 Task: Create a task  Implement load balancing for better resource allocation , assign it to team member softage.10@softage.net in the project Transcend and update the status of the task to  On Track  , set the priority of the task to Low.
Action: Mouse moved to (32, 73)
Screenshot: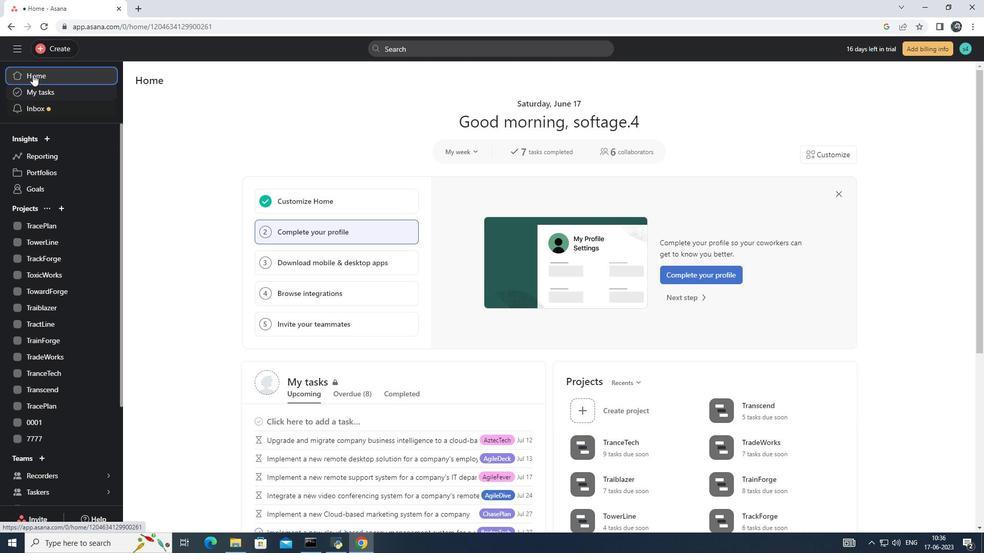 
Action: Mouse pressed left at (32, 73)
Screenshot: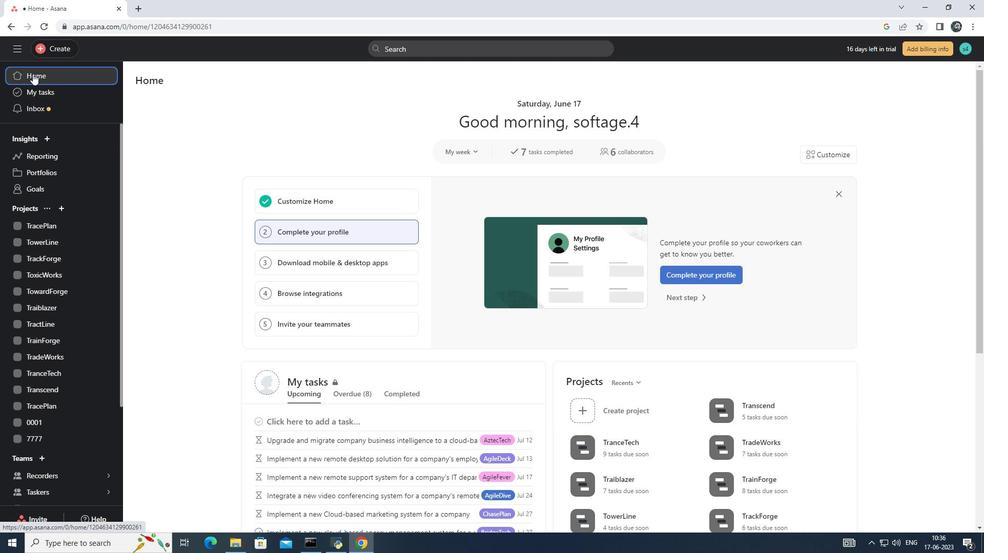 
Action: Mouse moved to (64, 382)
Screenshot: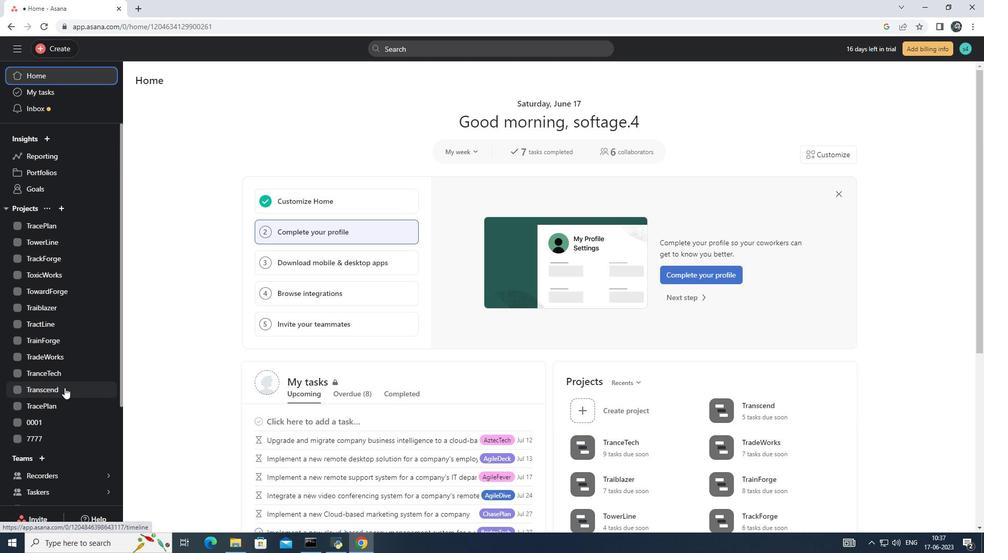 
Action: Mouse pressed left at (64, 382)
Screenshot: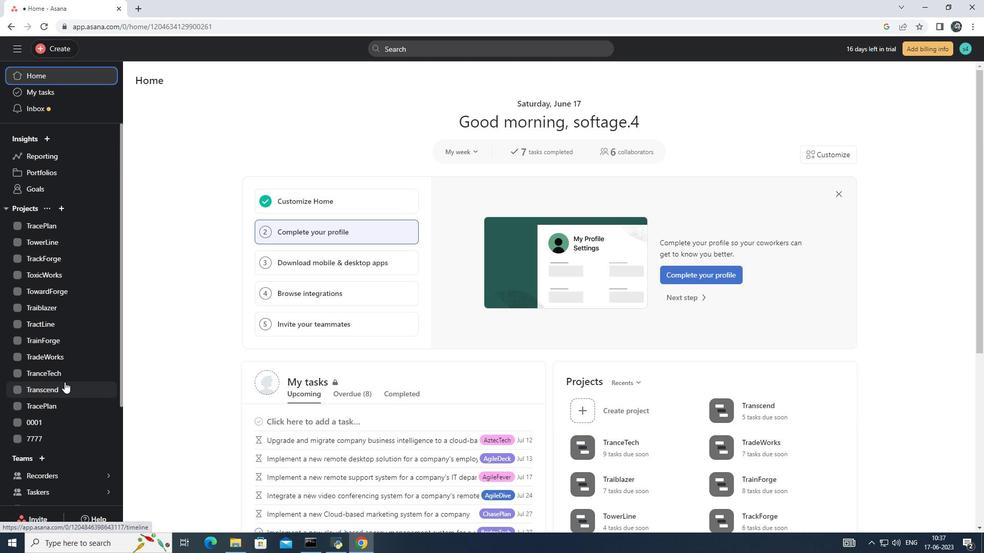 
Action: Mouse moved to (152, 125)
Screenshot: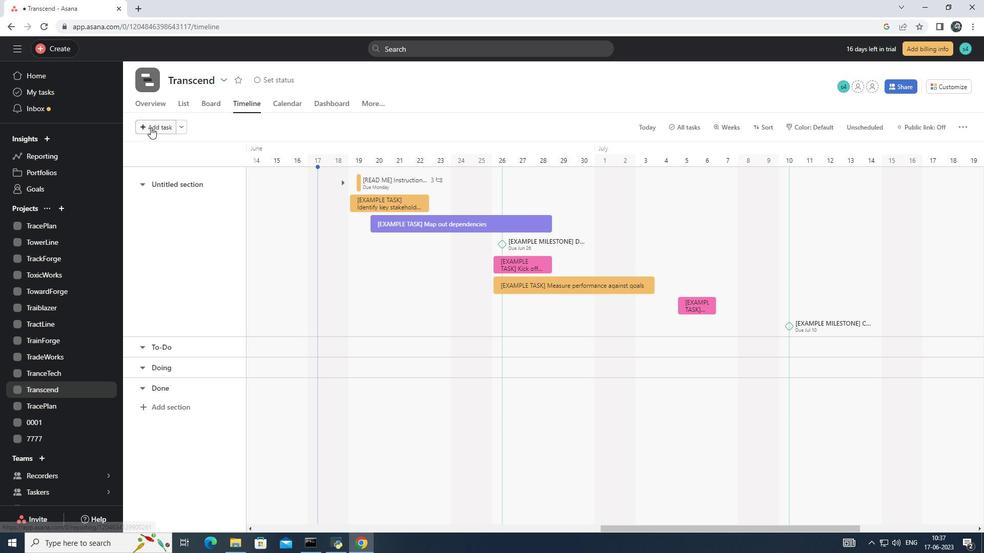 
Action: Mouse pressed left at (152, 125)
Screenshot: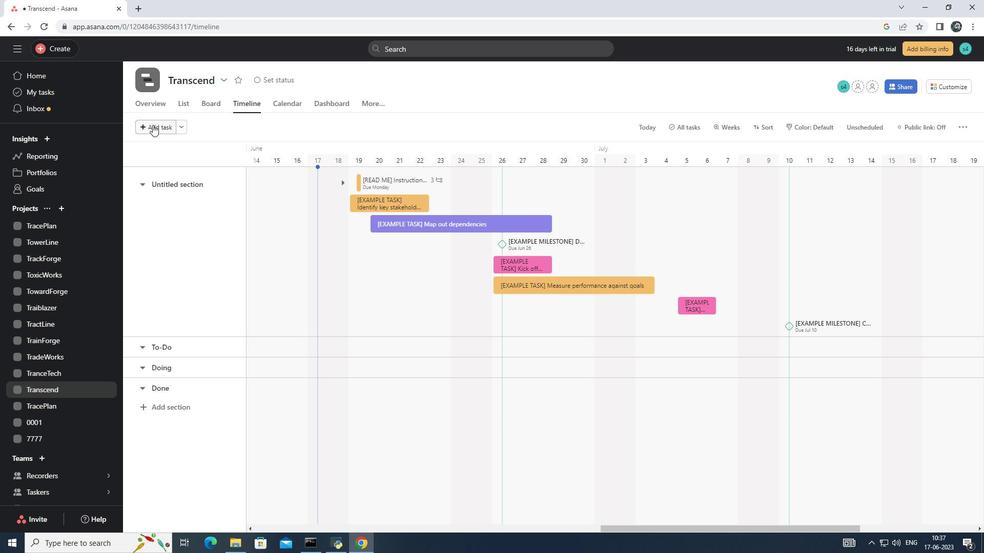 
Action: Mouse moved to (373, 186)
Screenshot: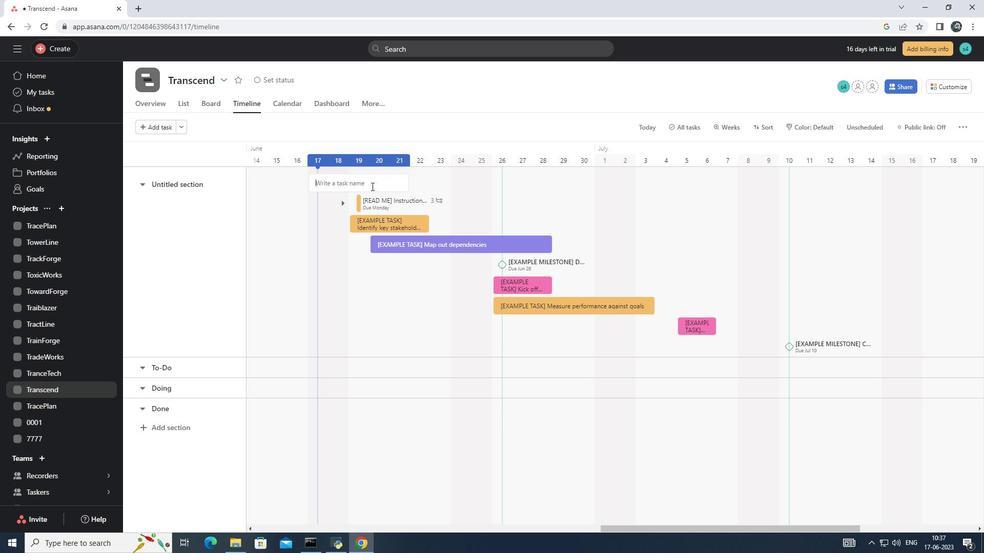 
Action: Mouse pressed left at (373, 186)
Screenshot: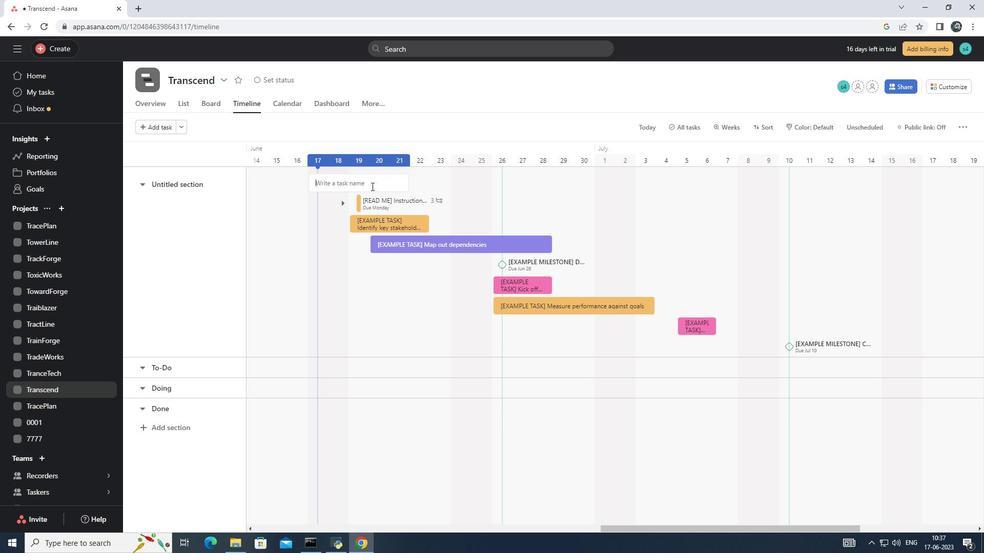 
Action: Mouse moved to (390, 202)
Screenshot: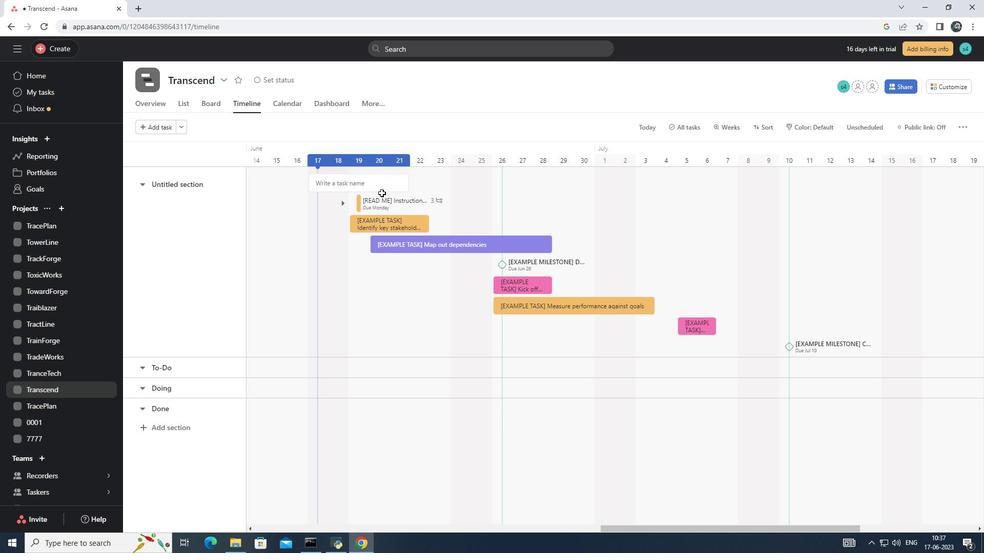 
Action: Key pressed <Key.shift>Implement<Key.space>
Screenshot: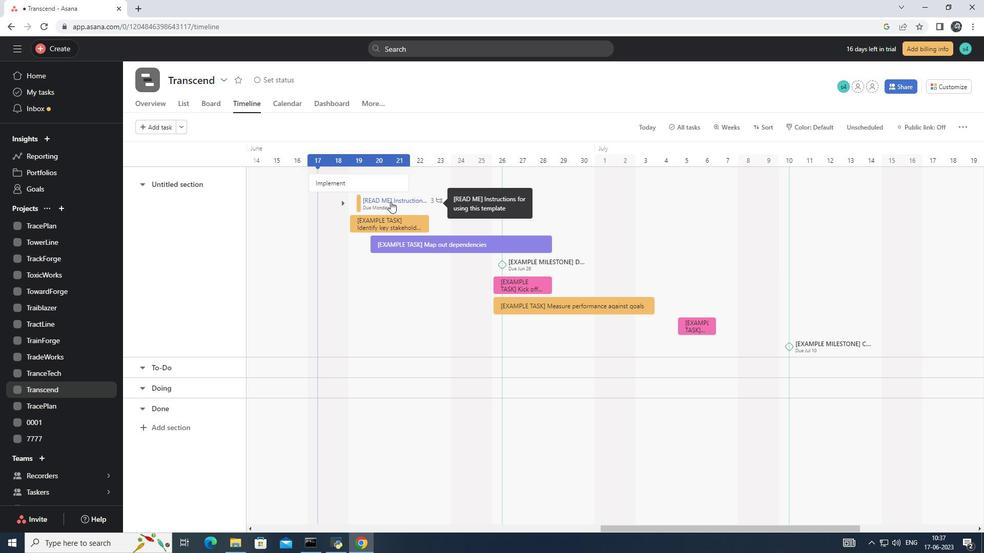 
Action: Mouse moved to (426, 220)
Screenshot: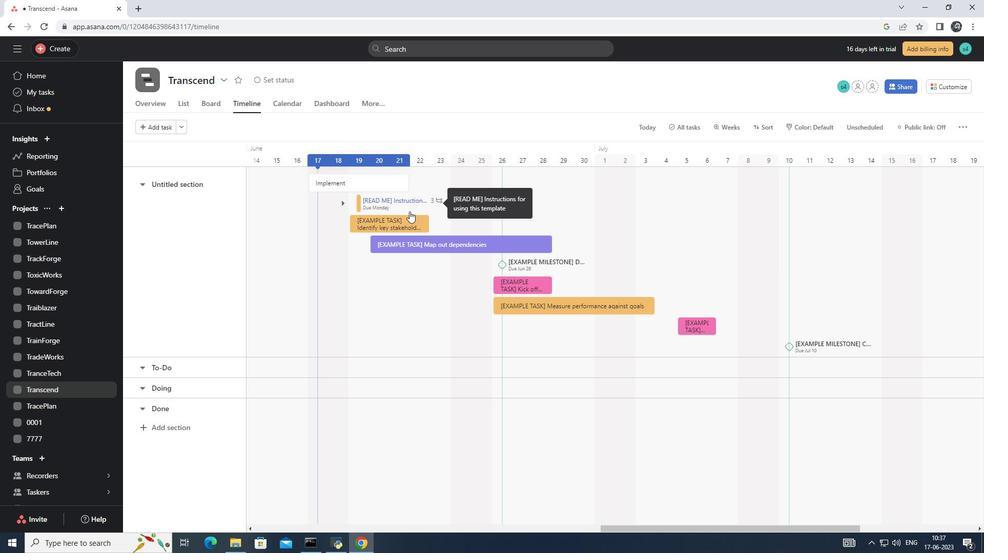 
Action: Key pressed load<Key.space>bana<Key.backspace>lancing<Key.space>for<Key.space><Key.left><Key.left><Key.left><Key.left><Key.left><Key.left><Key.left><Key.left><Key.left><Key.left><Key.left><Key.left><Key.backspace><Key.right><Key.right><Key.right><Key.right><Key.right><Key.right><Key.right><Key.right><Key.right><Key.right><Key.right><Key.right>better<Key.space>resource<Key.space>allocation<Key.enter>
Screenshot: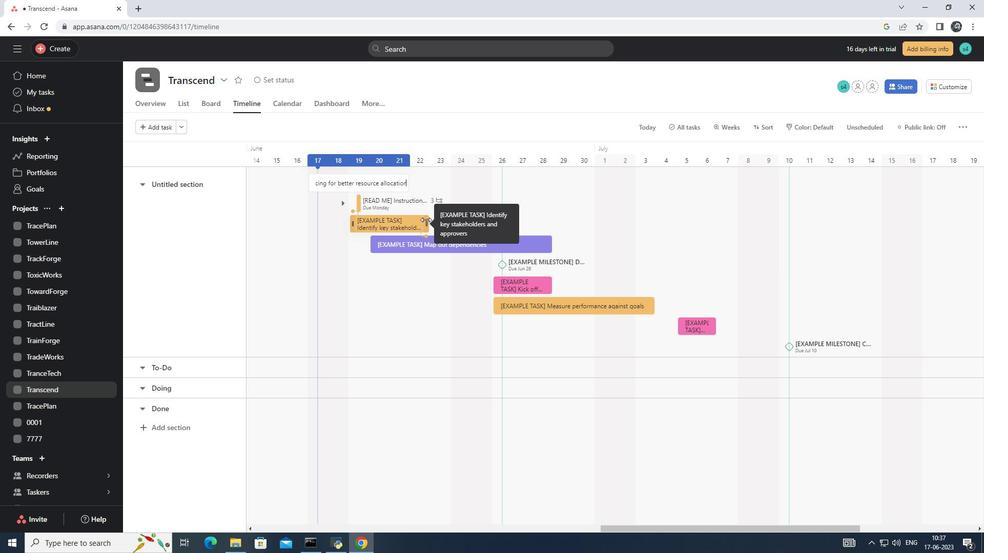 
Action: Mouse moved to (377, 182)
Screenshot: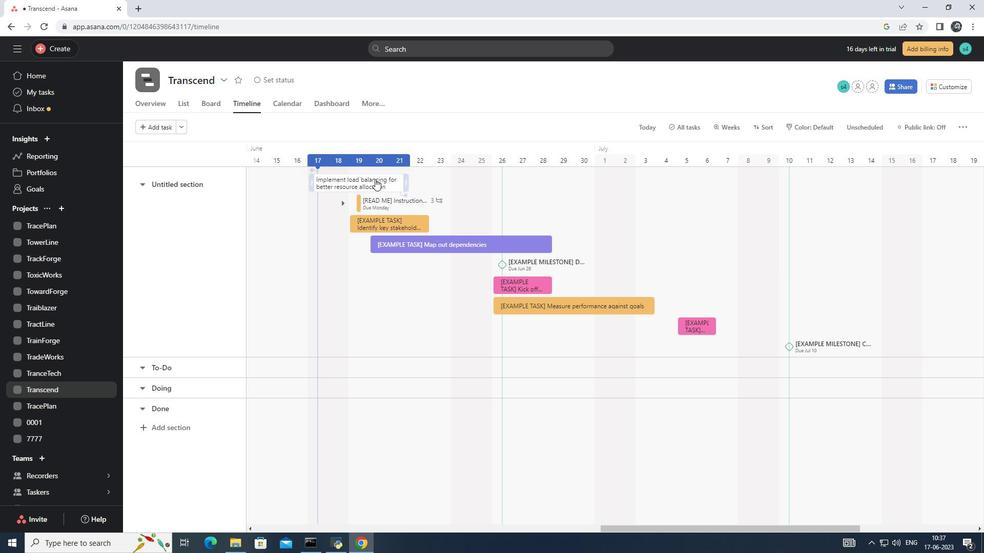 
Action: Mouse pressed left at (377, 182)
Screenshot: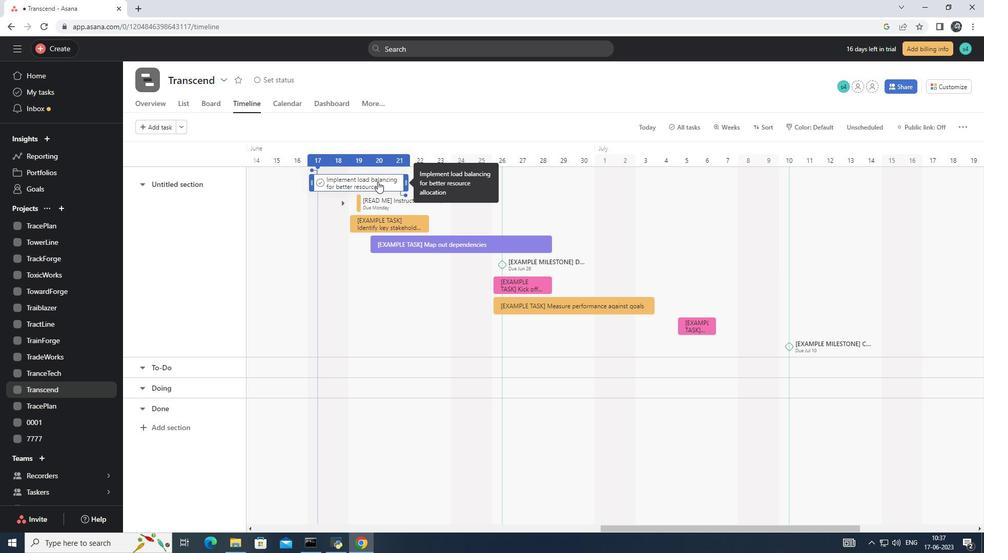 
Action: Mouse moved to (731, 185)
Screenshot: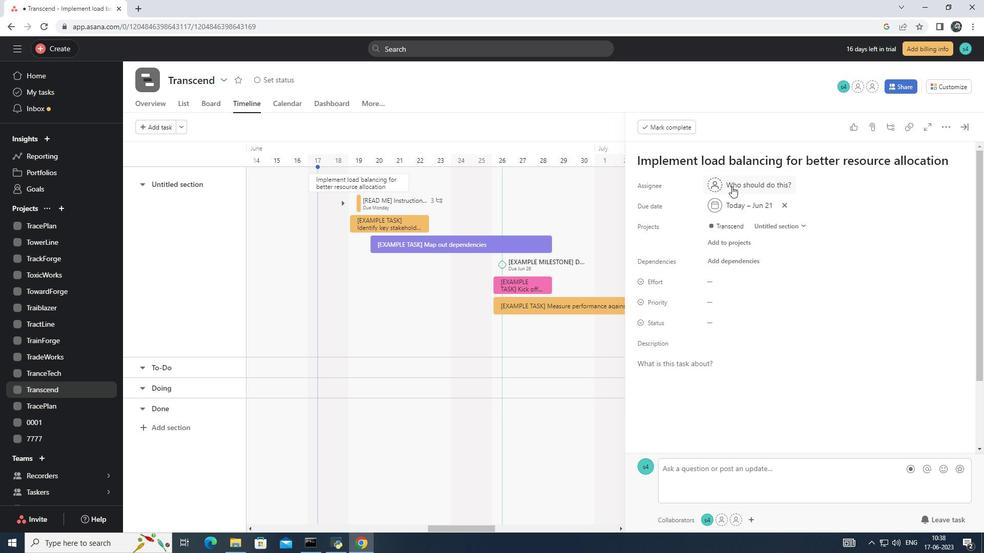 
Action: Mouse pressed left at (731, 185)
Screenshot: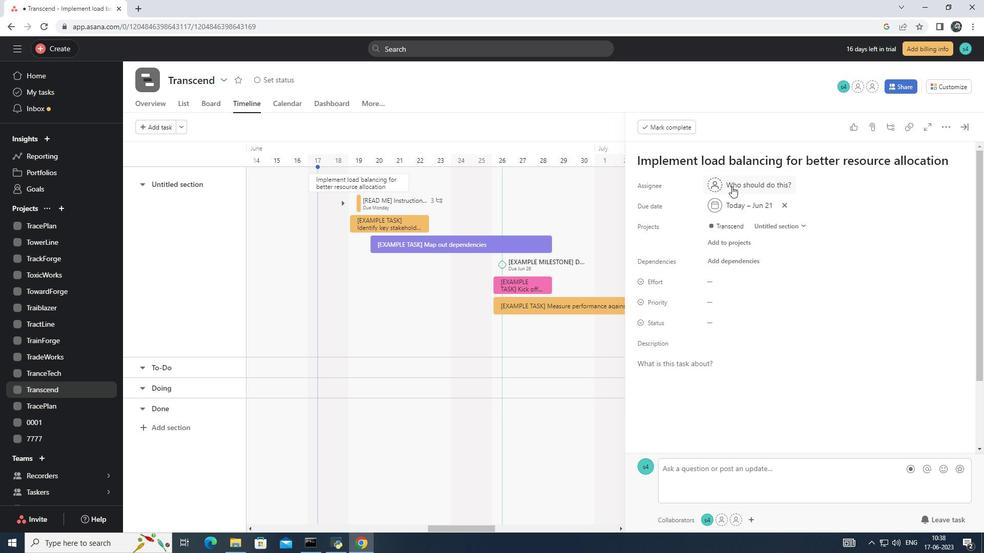 
Action: Mouse moved to (788, 266)
Screenshot: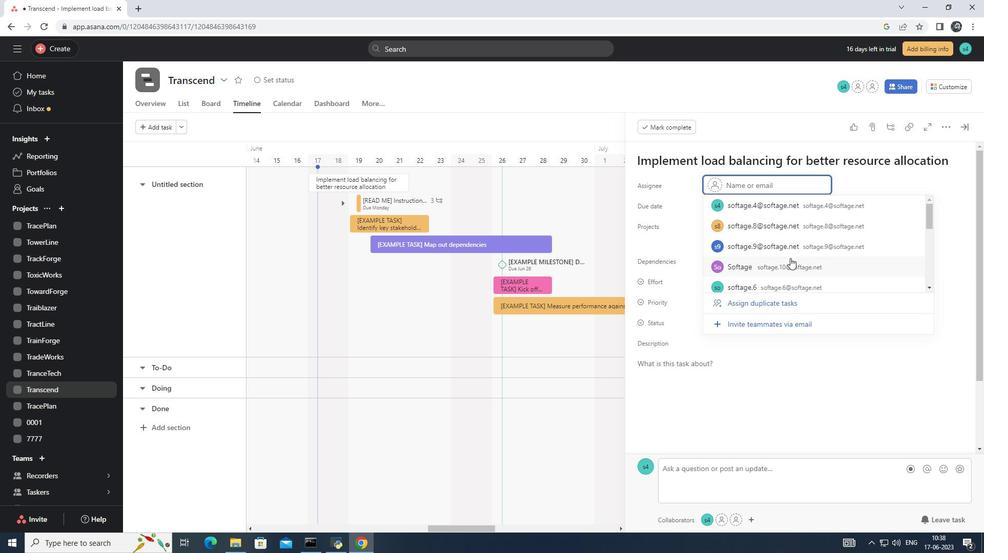 
Action: Mouse scrolled (788, 266) with delta (0, 0)
Screenshot: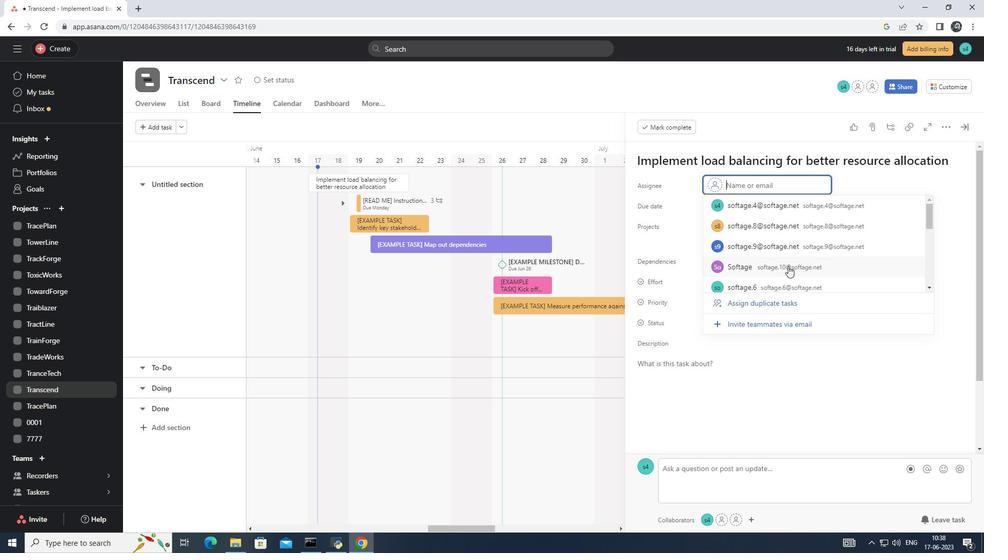 
Action: Mouse scrolled (788, 266) with delta (0, 0)
Screenshot: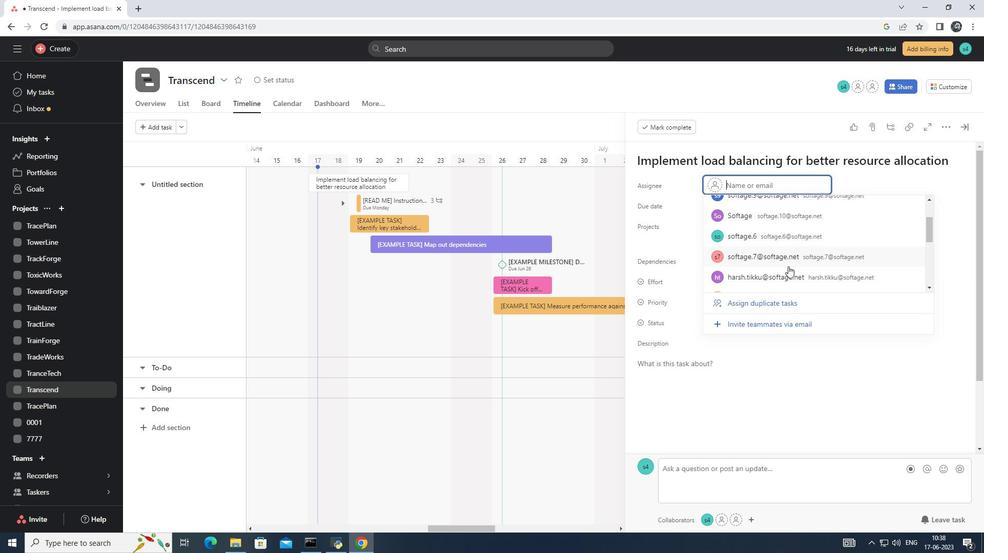 
Action: Mouse scrolled (788, 267) with delta (0, 0)
Screenshot: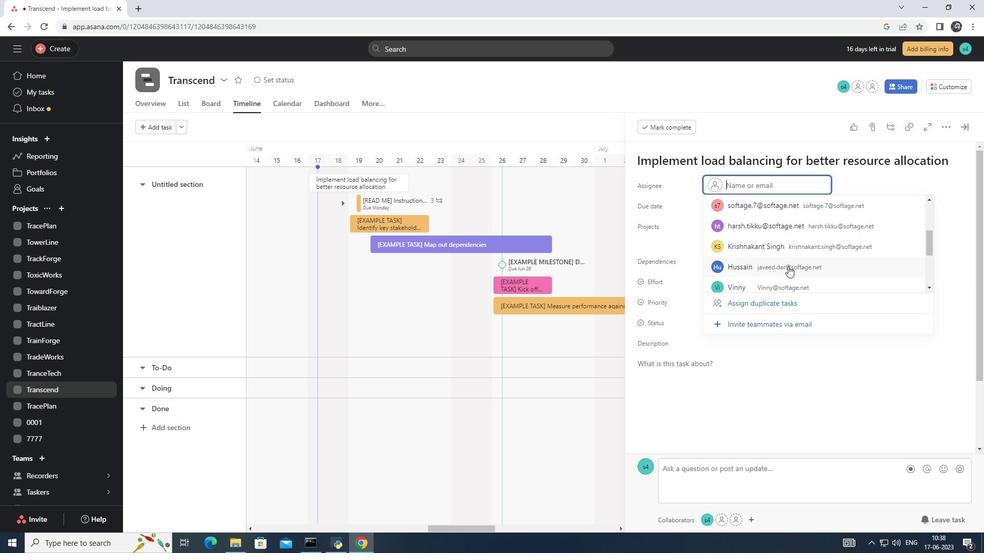 
Action: Mouse scrolled (788, 267) with delta (0, 0)
Screenshot: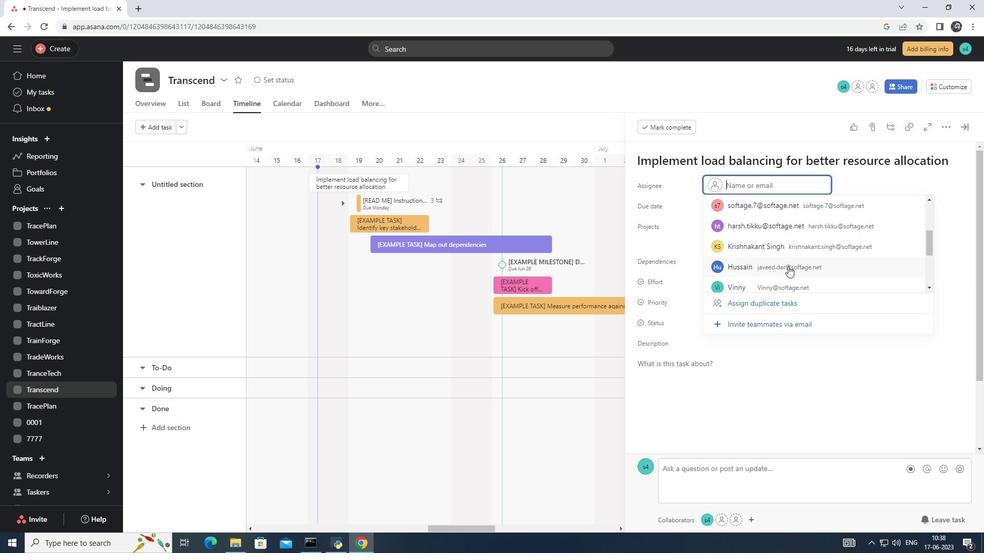 
Action: Mouse scrolled (788, 267) with delta (0, 0)
Screenshot: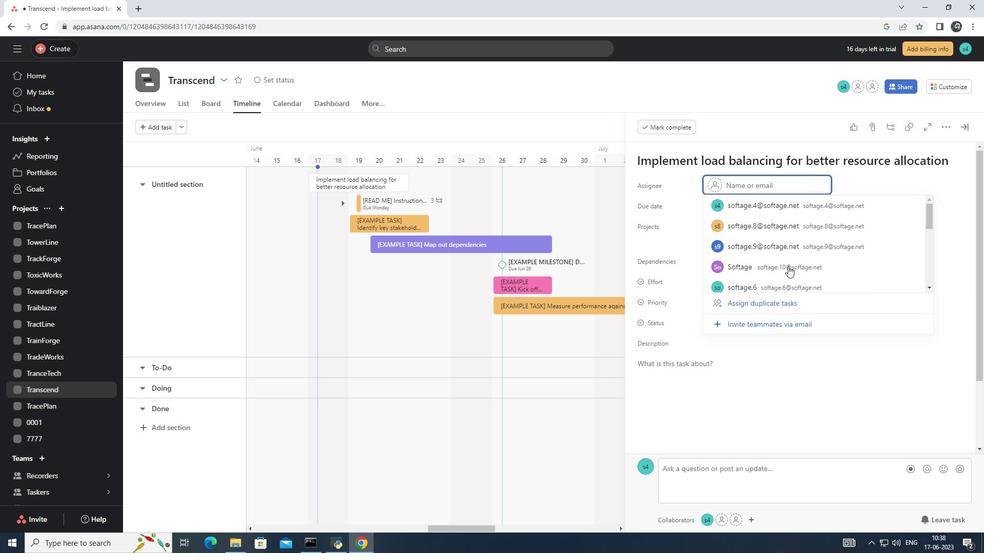 
Action: Mouse scrolled (788, 267) with delta (0, 0)
Screenshot: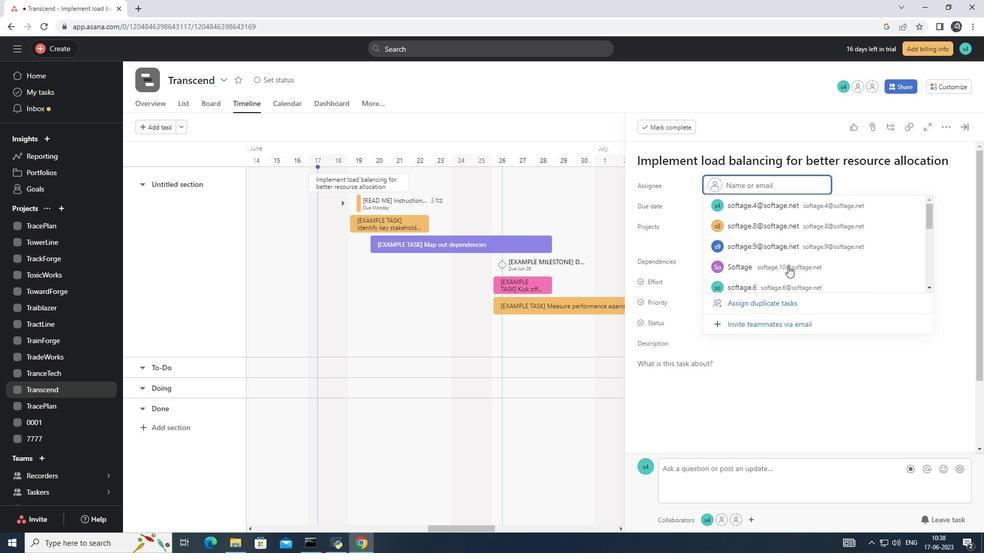 
Action: Mouse scrolled (788, 266) with delta (0, 0)
Screenshot: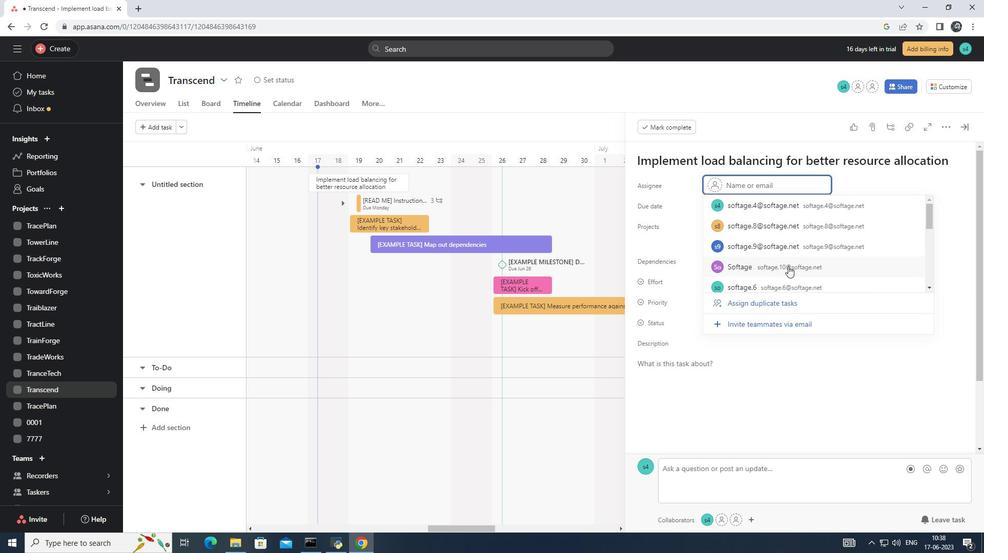 
Action: Mouse scrolled (788, 266) with delta (0, 0)
Screenshot: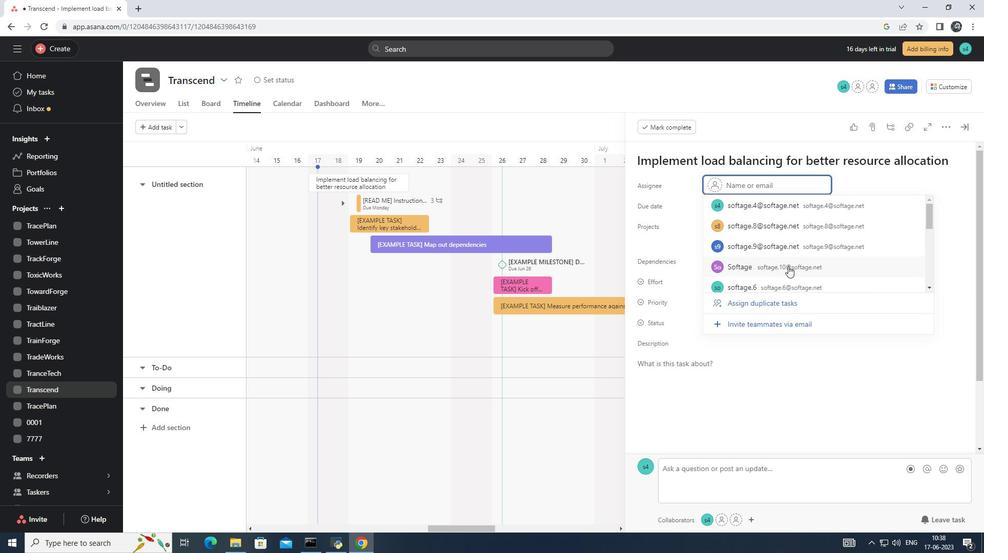 
Action: Mouse scrolled (788, 266) with delta (0, 0)
Screenshot: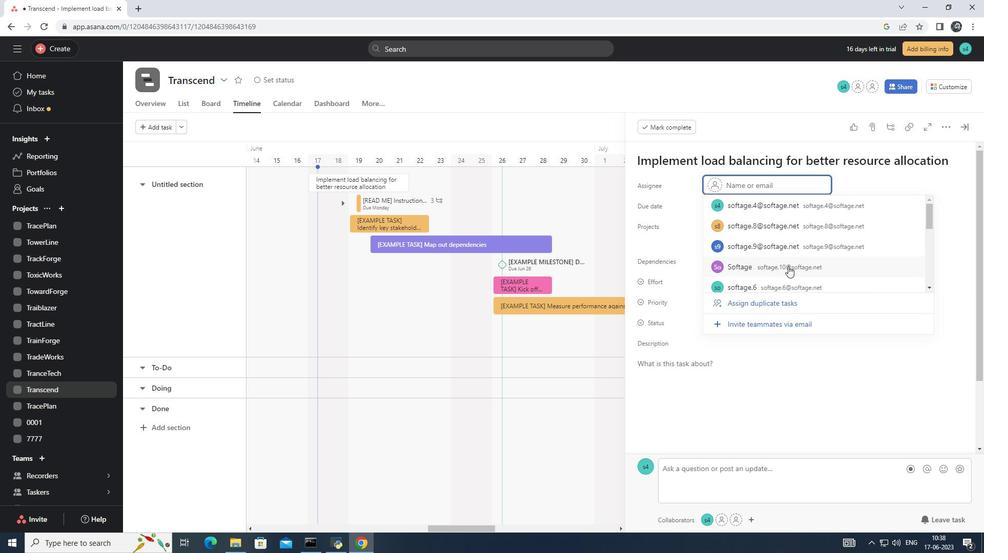 
Action: Mouse scrolled (788, 266) with delta (0, 0)
Screenshot: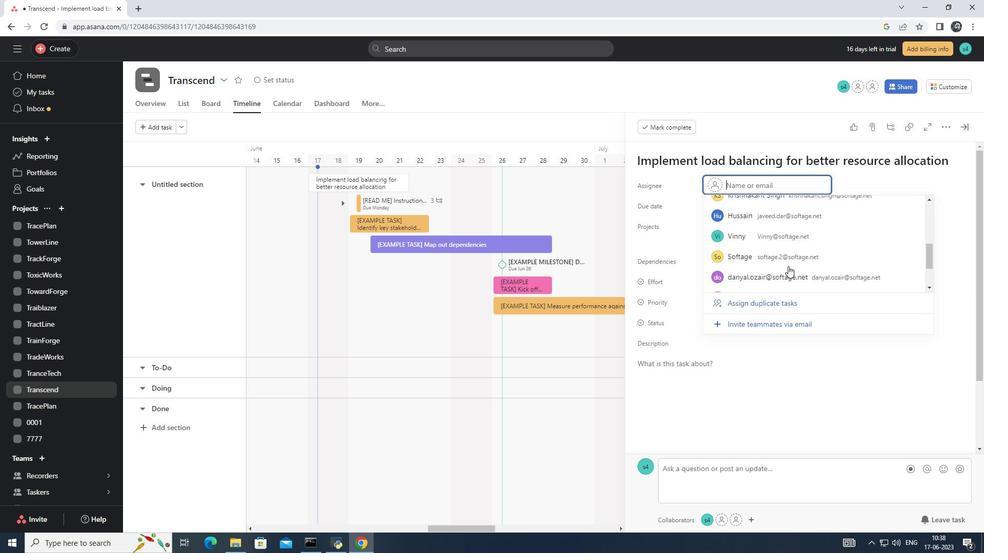 
Action: Mouse scrolled (788, 266) with delta (0, 0)
Screenshot: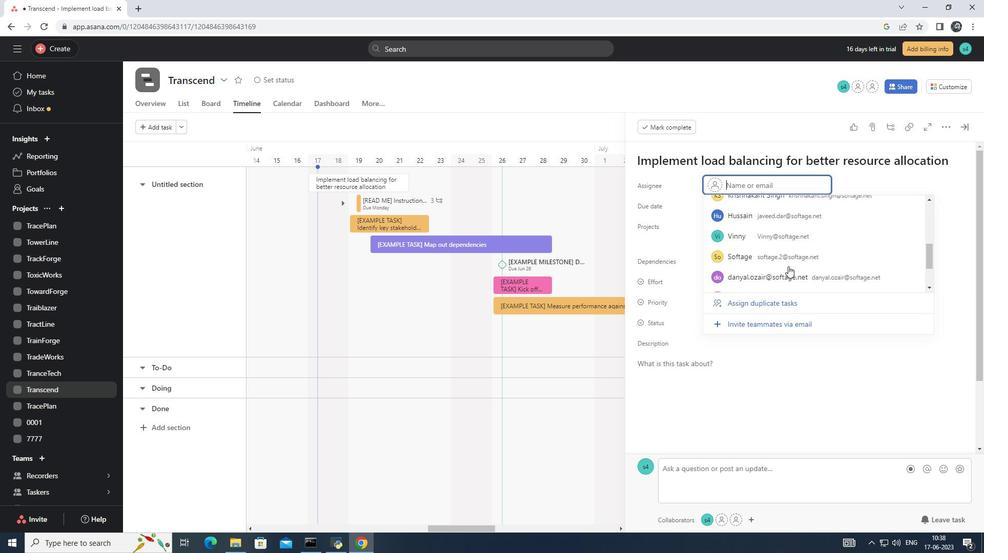 
Action: Mouse scrolled (788, 266) with delta (0, 0)
Screenshot: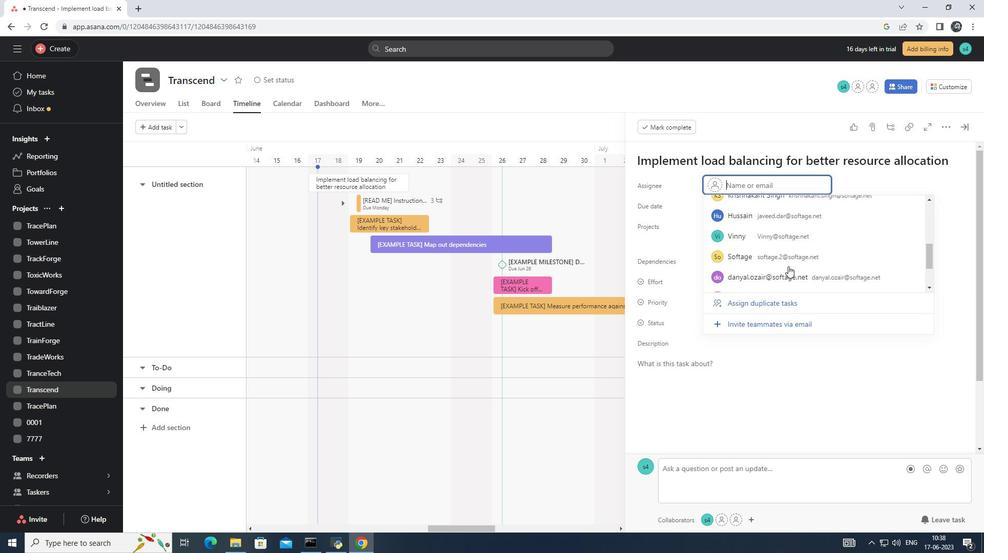 
Action: Mouse moved to (750, 183)
Screenshot: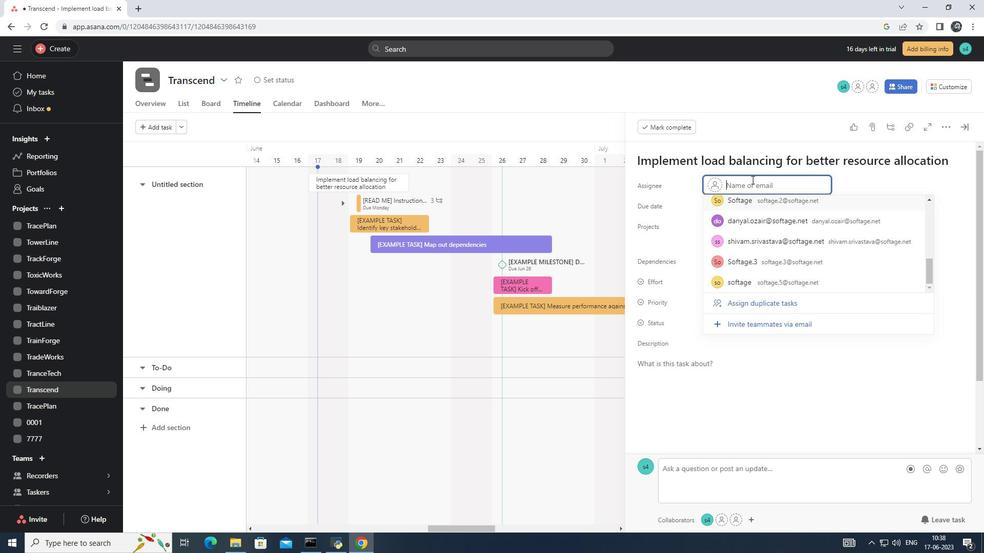 
Action: Mouse pressed left at (750, 183)
Screenshot: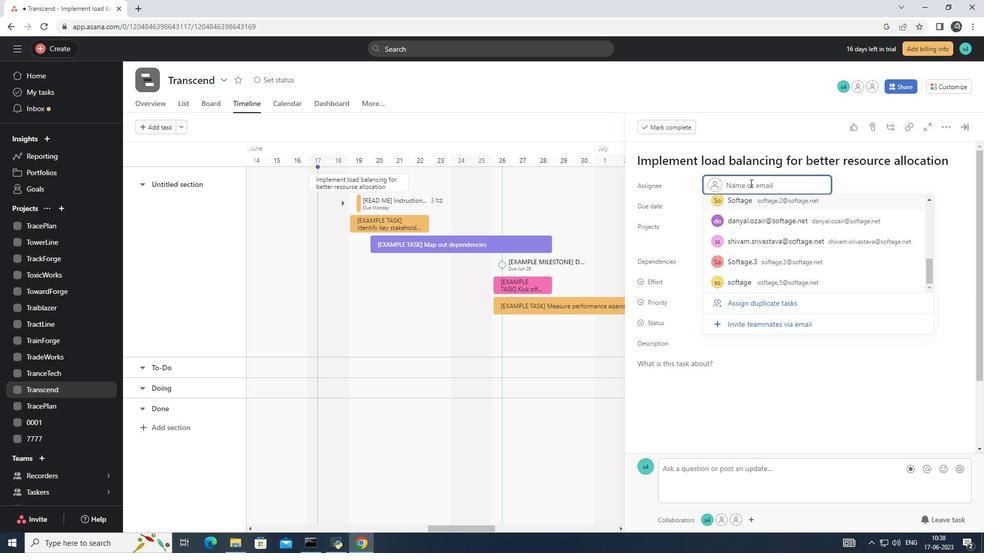 
Action: Mouse moved to (750, 197)
Screenshot: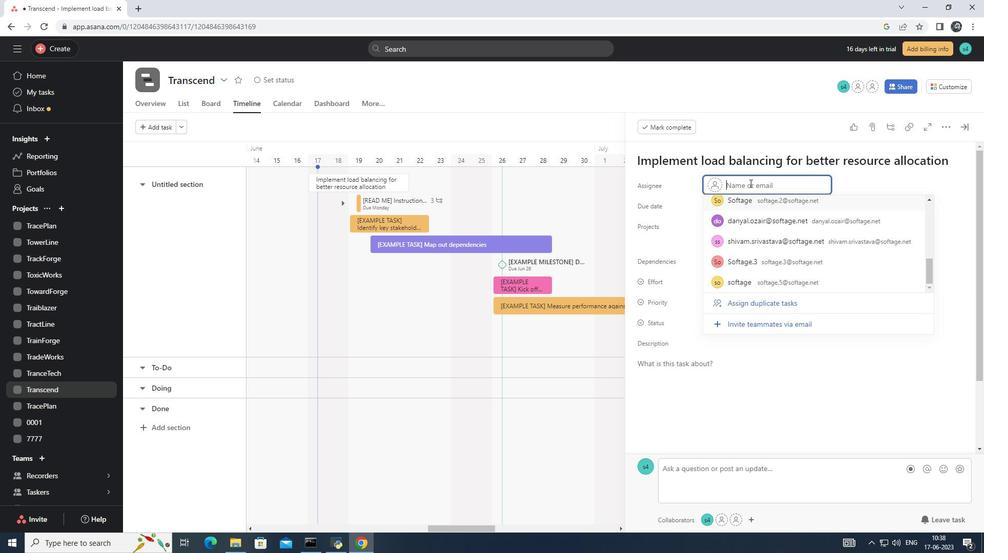 
Action: Key pressed s
Screenshot: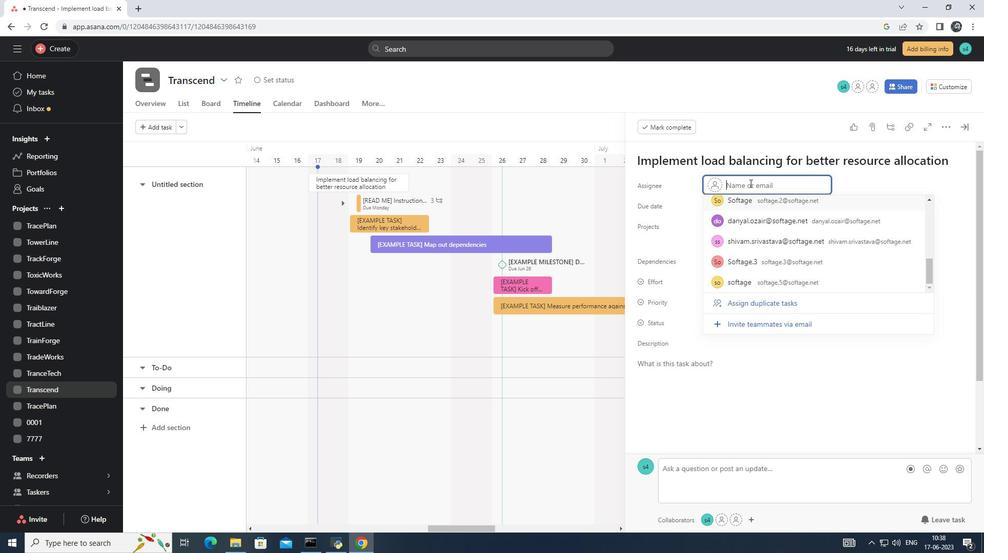 
Action: Mouse moved to (766, 208)
Screenshot: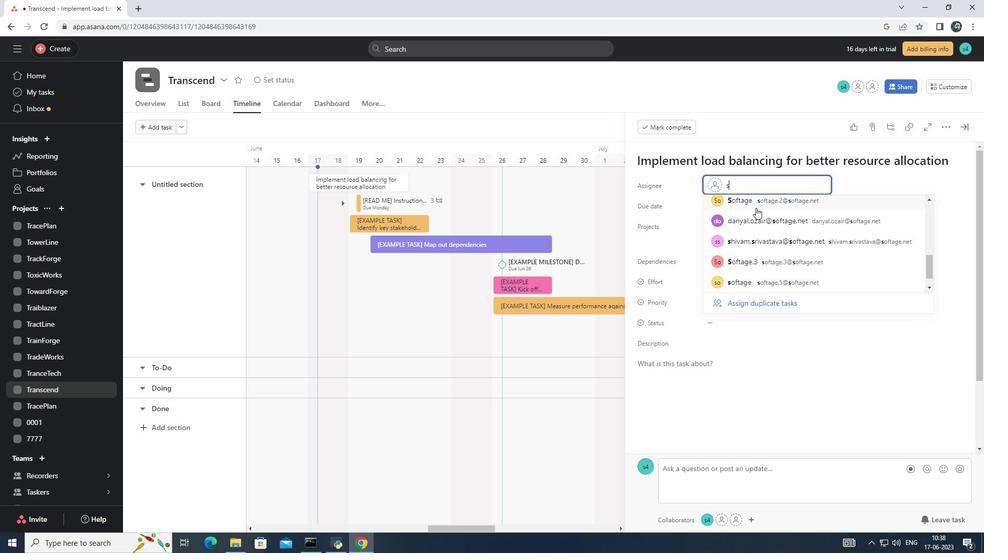 
Action: Key pressed o
Screenshot: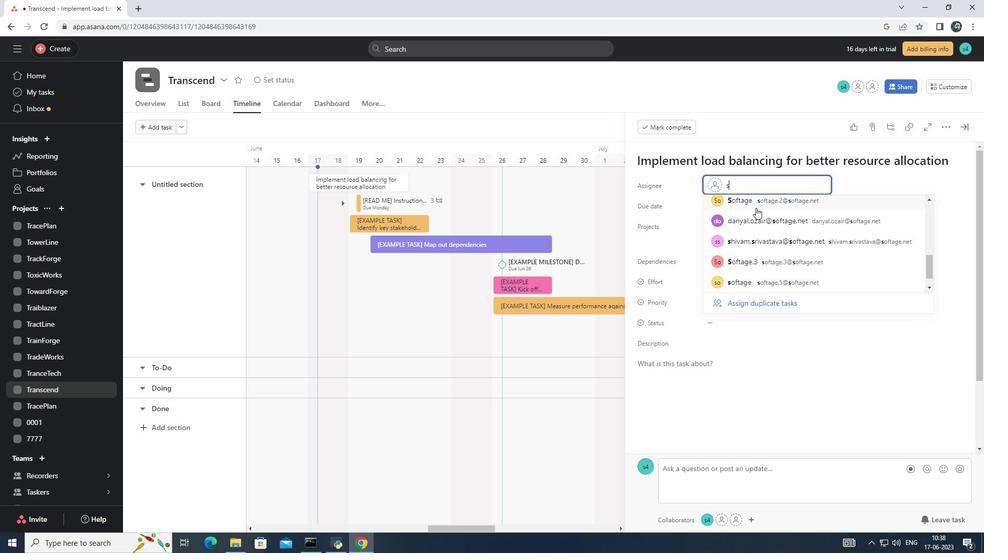 
Action: Mouse moved to (773, 208)
Screenshot: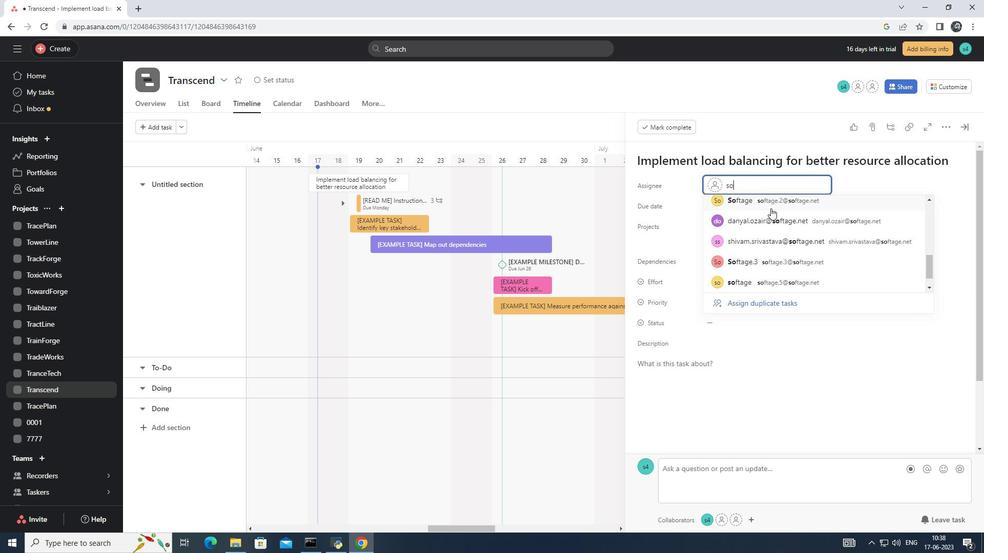 
Action: Key pressed ftage.10<Key.shift>@
Screenshot: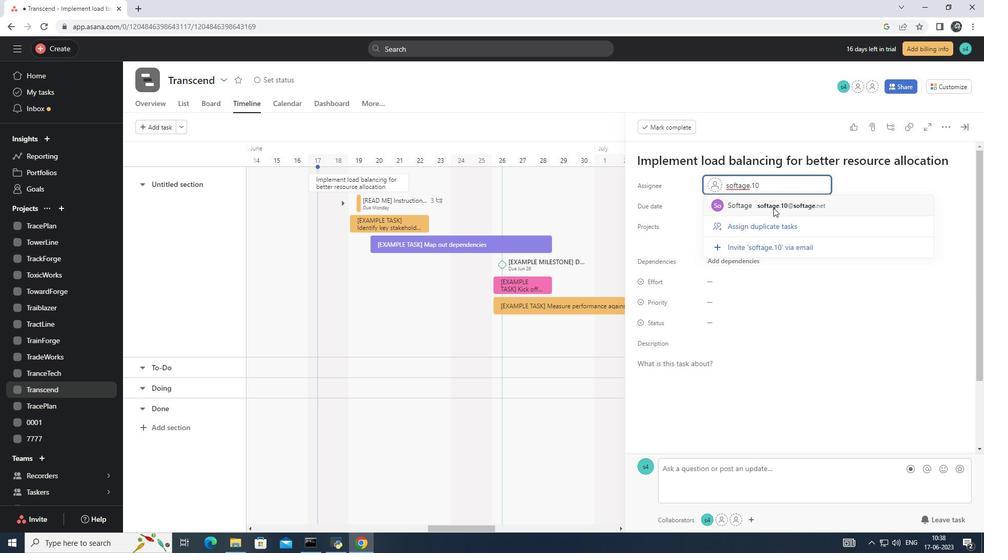 
Action: Mouse moved to (773, 208)
Screenshot: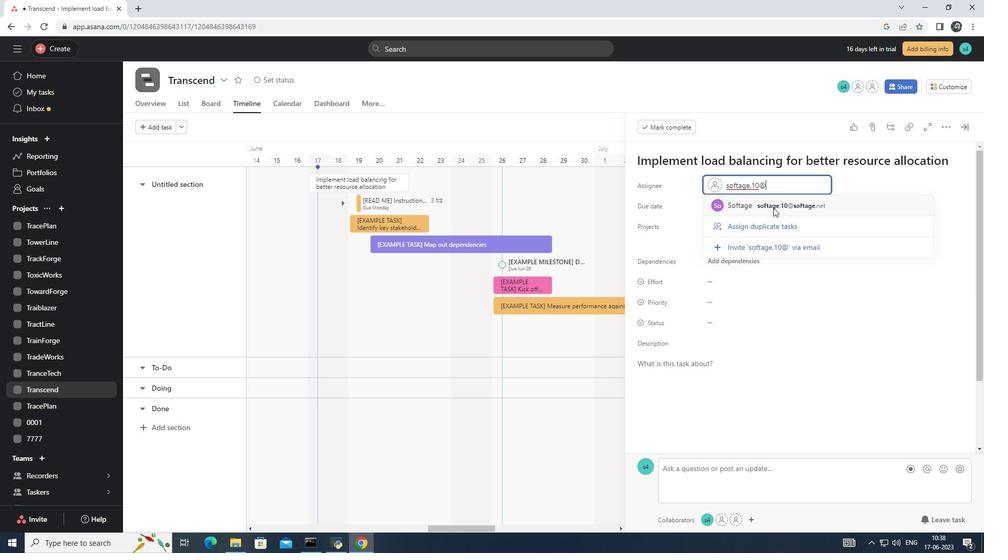 
Action: Key pressed <Key.enter>
Screenshot: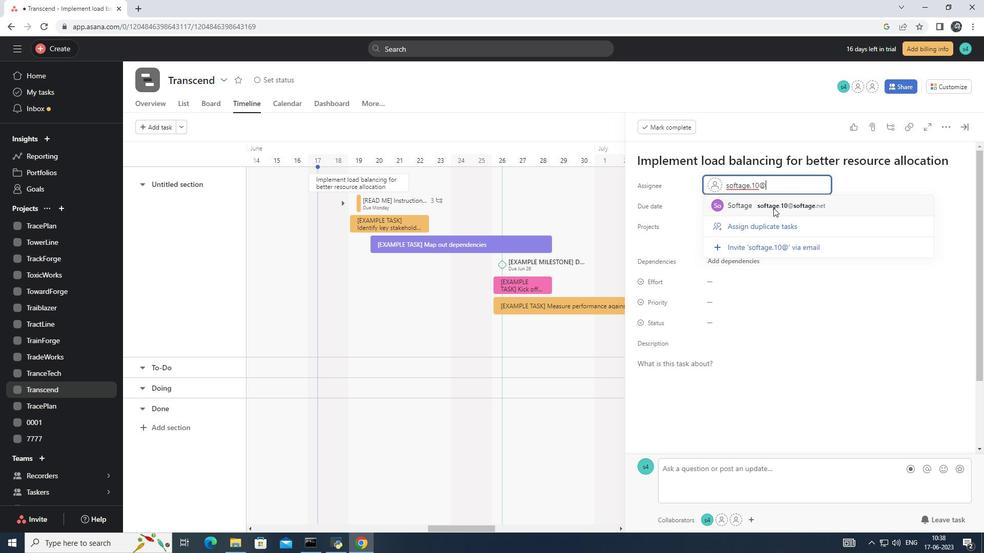 
Action: Mouse moved to (713, 326)
Screenshot: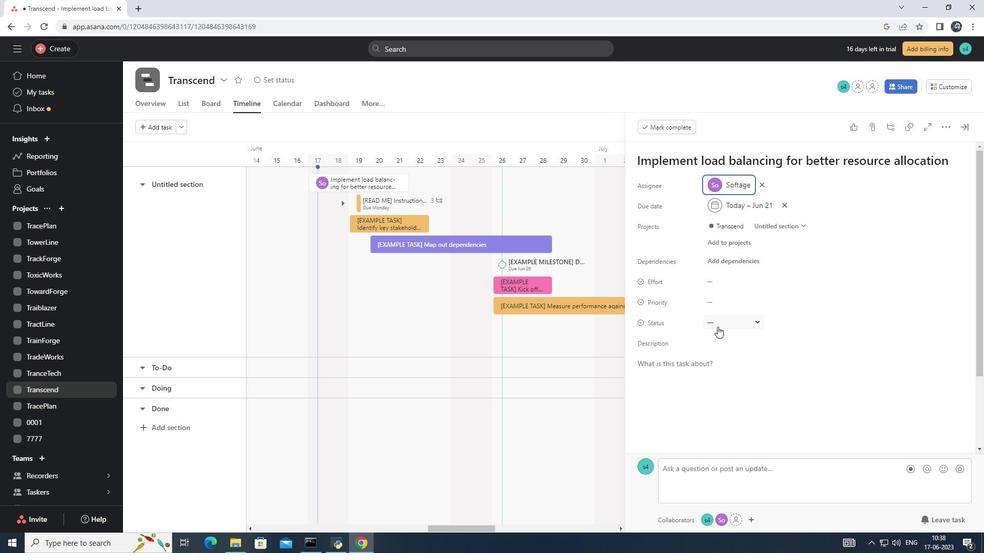 
Action: Mouse pressed left at (713, 326)
Screenshot: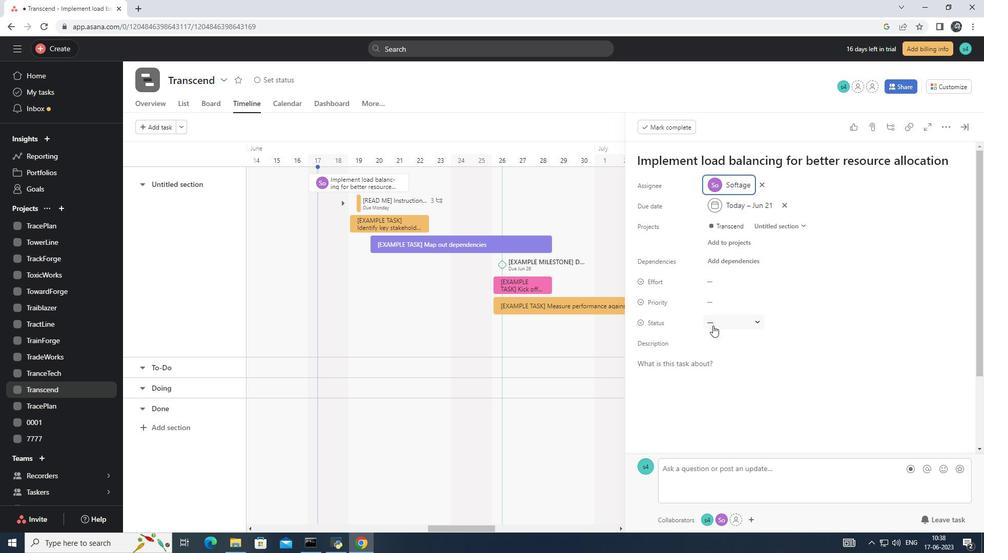 
Action: Mouse moved to (734, 354)
Screenshot: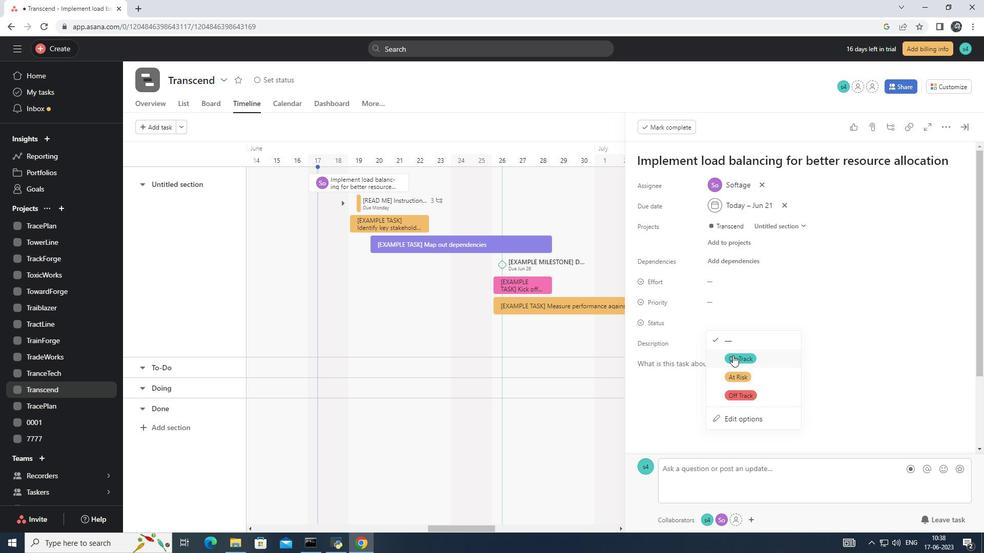 
Action: Mouse pressed left at (734, 354)
Screenshot: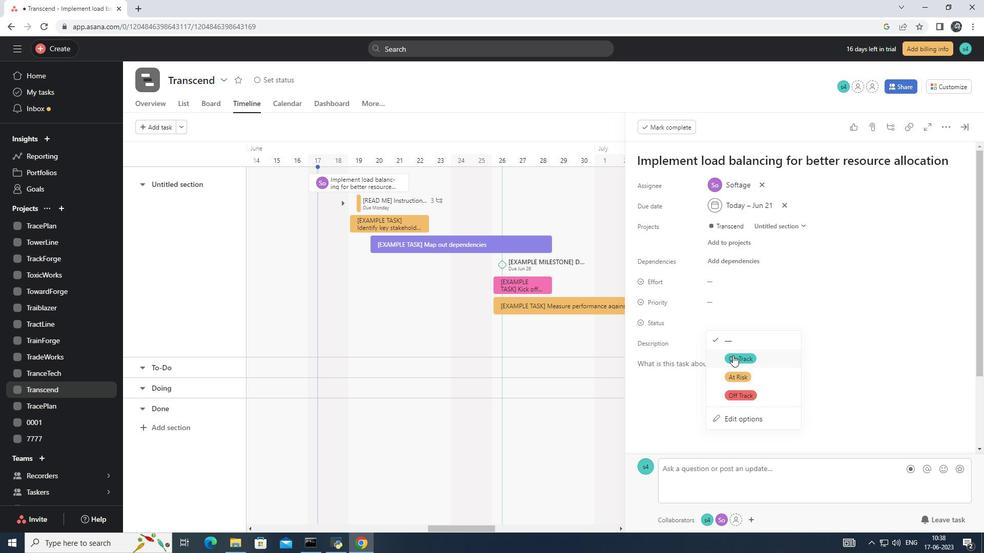 
Action: Mouse moved to (661, 299)
Screenshot: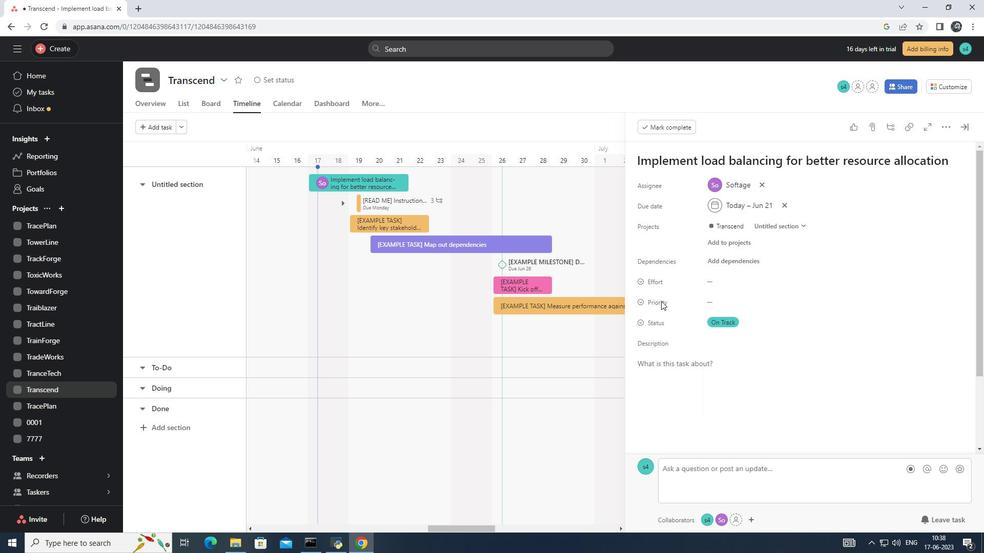 
Action: Mouse pressed left at (661, 299)
Screenshot: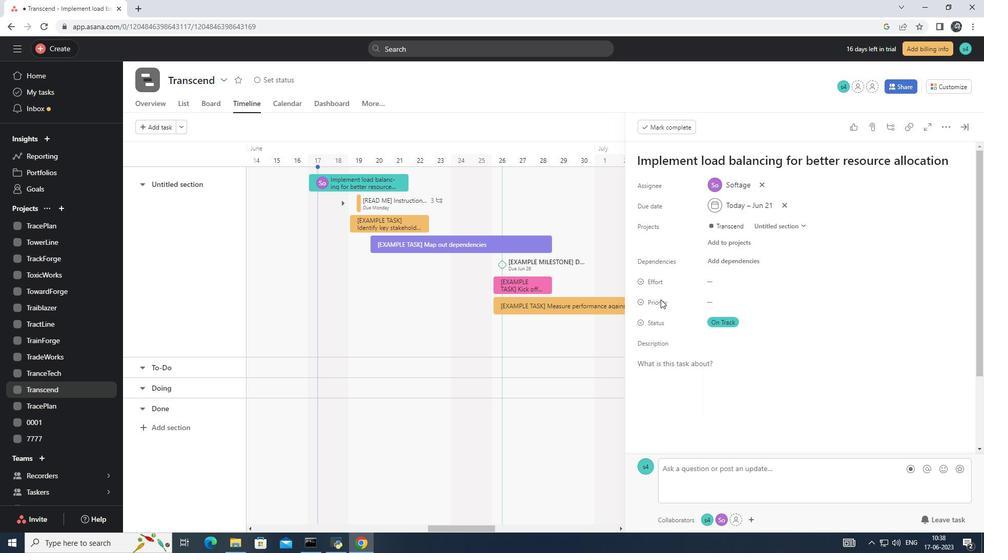 
Action: Mouse moved to (715, 300)
Screenshot: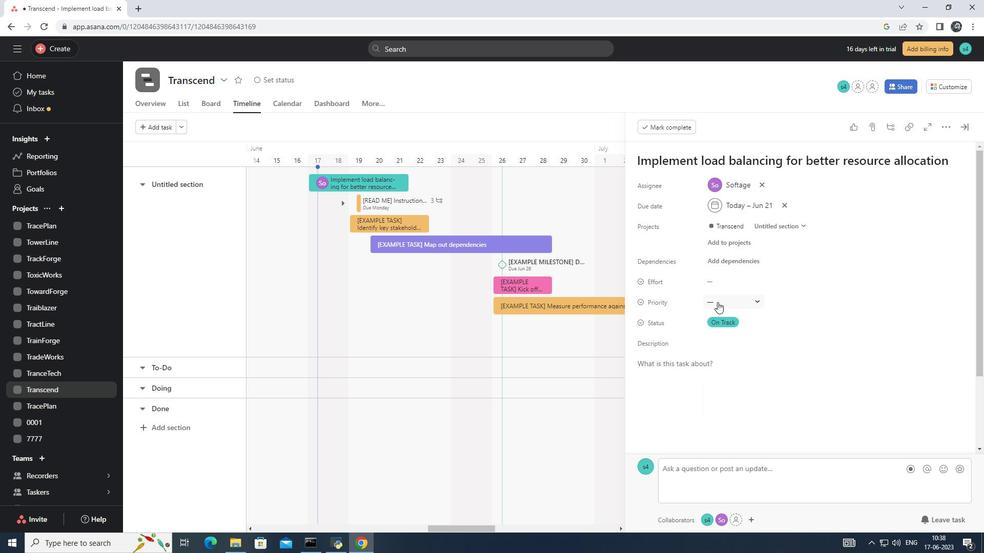 
Action: Mouse pressed left at (715, 300)
Screenshot: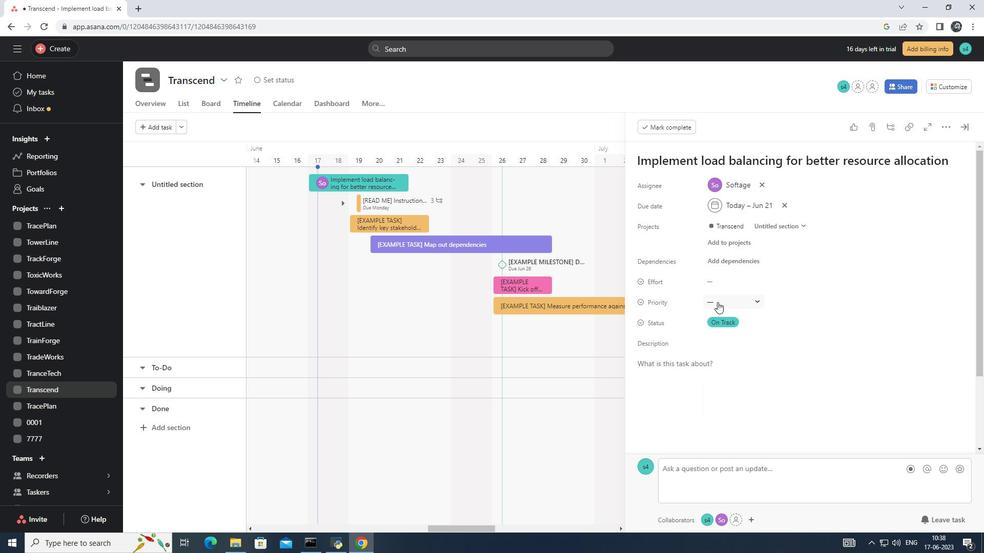 
Action: Mouse moved to (734, 372)
Screenshot: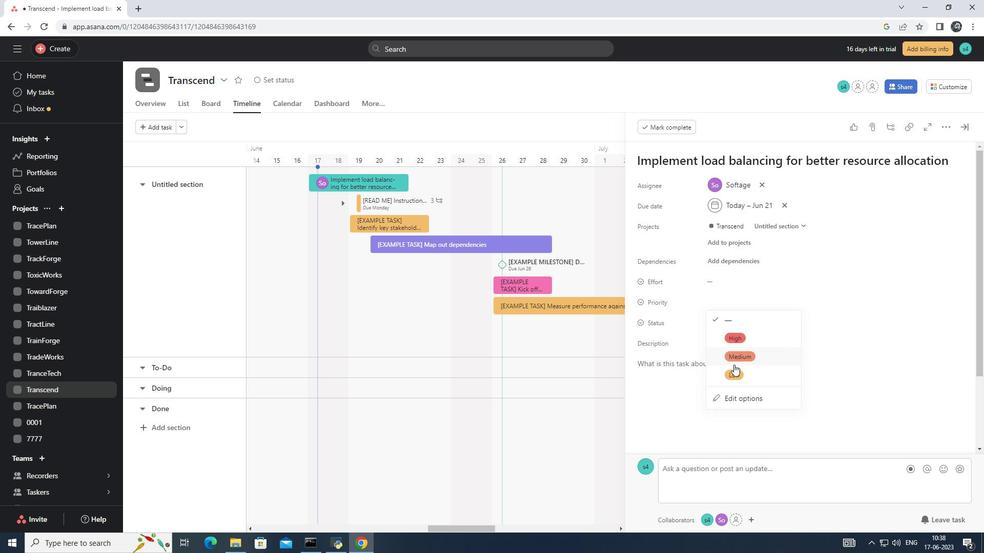 
Action: Mouse pressed left at (734, 372)
Screenshot: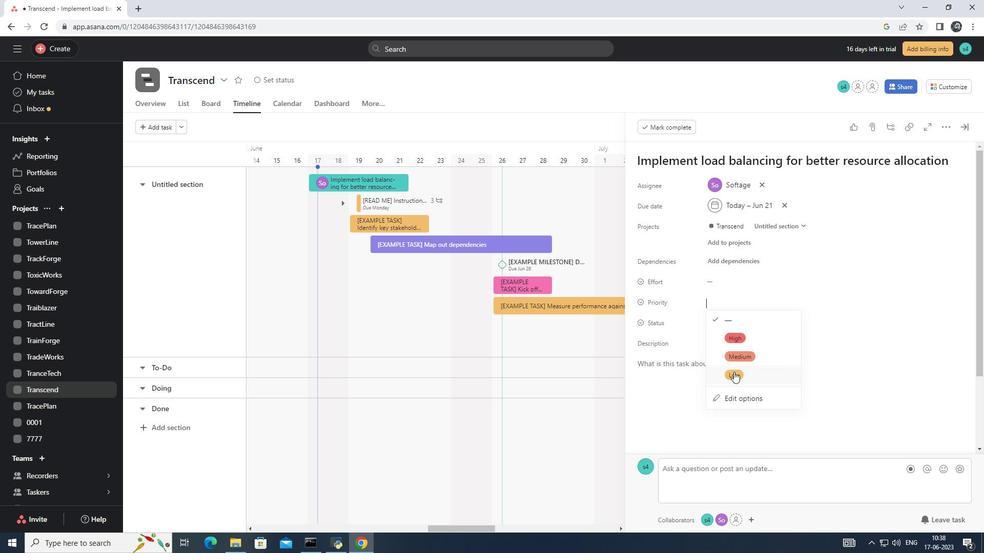 
Action: Mouse moved to (733, 373)
Screenshot: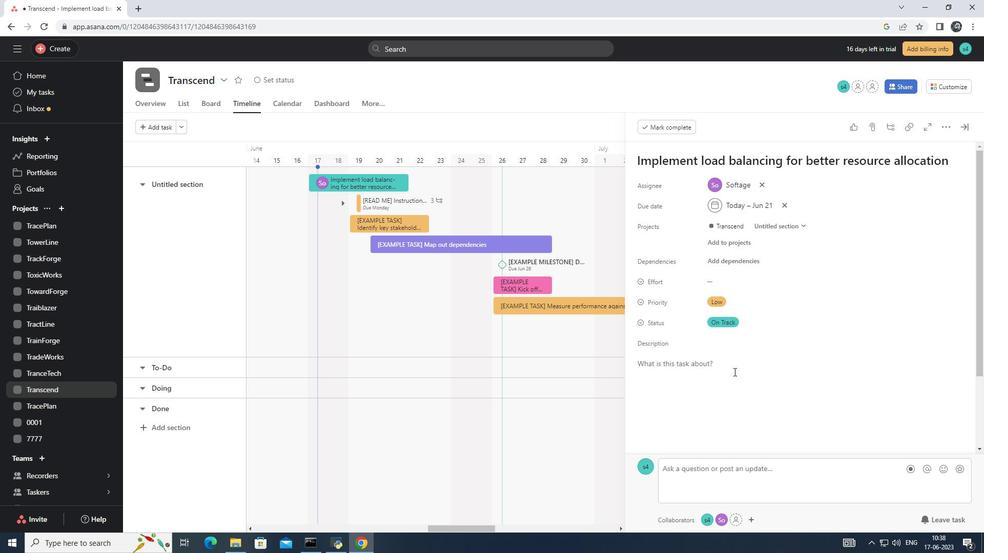 
